 Task: Move the task Integrate website with a new live chat support system to the section To-Do in the project BeyondTech and sort the tasks in the project by Assignee in Ascending order
Action: Mouse moved to (727, 385)
Screenshot: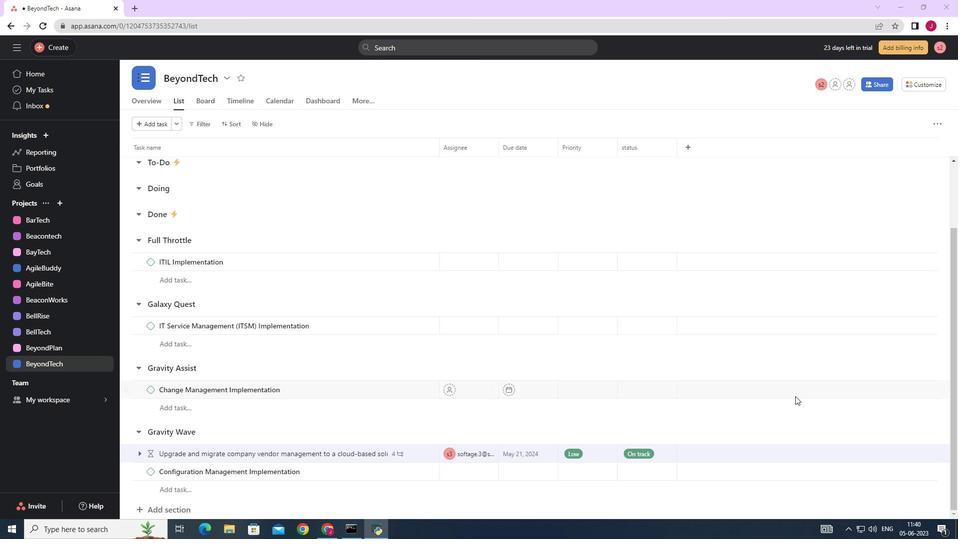 
Action: Mouse scrolled (727, 386) with delta (0, 0)
Screenshot: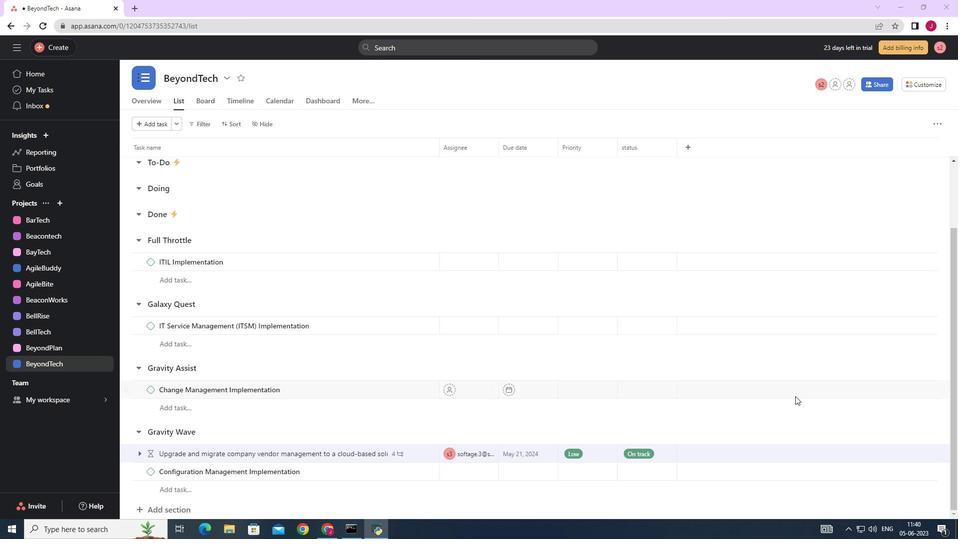 
Action: Mouse moved to (716, 382)
Screenshot: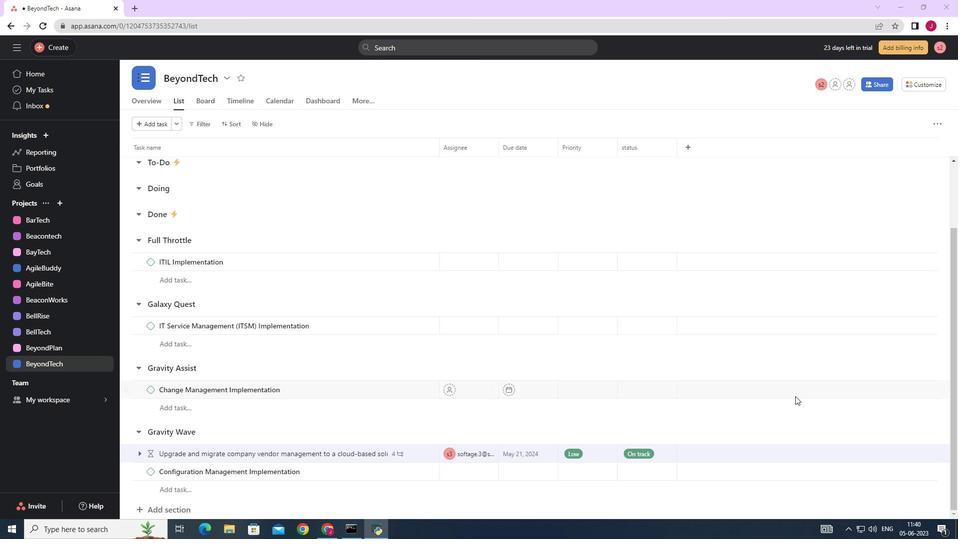 
Action: Mouse scrolled (716, 382) with delta (0, 0)
Screenshot: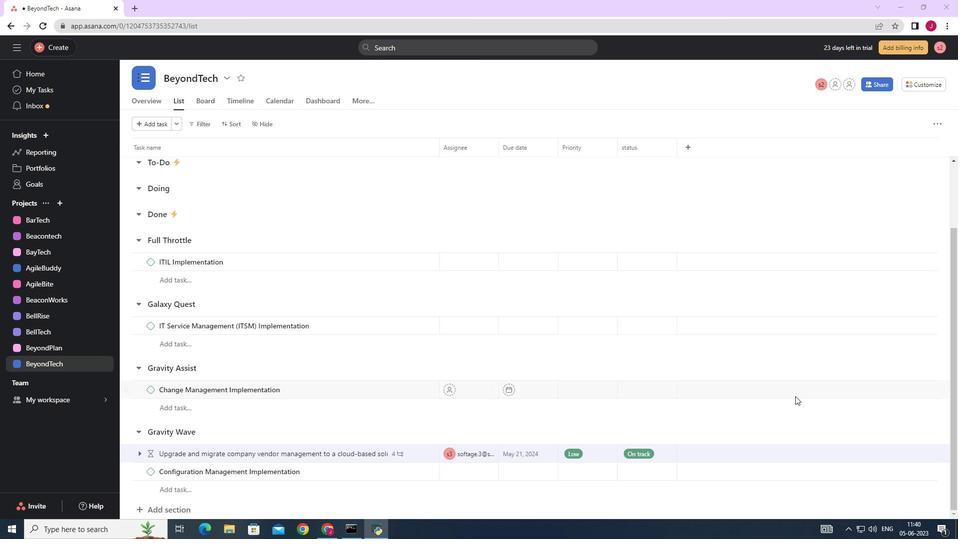 
Action: Mouse moved to (702, 378)
Screenshot: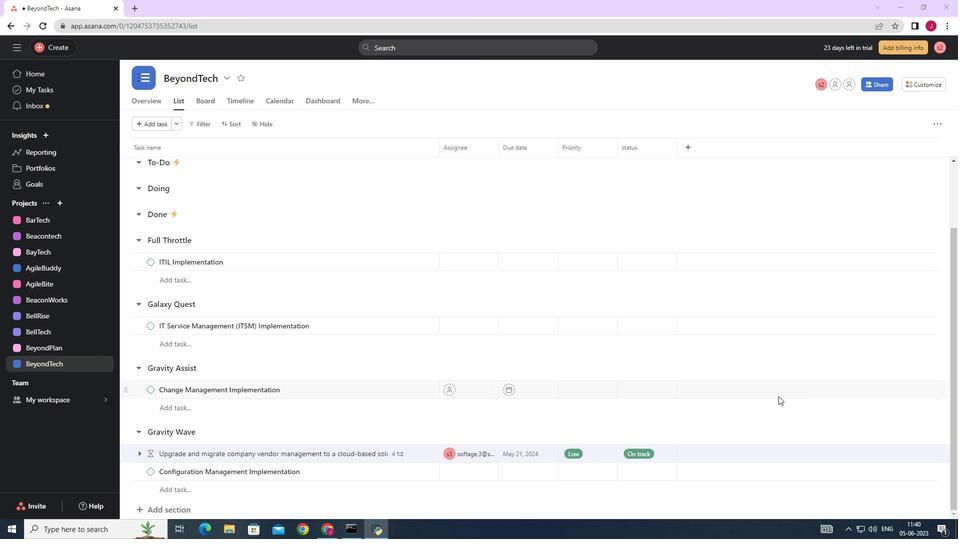 
Action: Mouse scrolled (702, 379) with delta (0, 0)
Screenshot: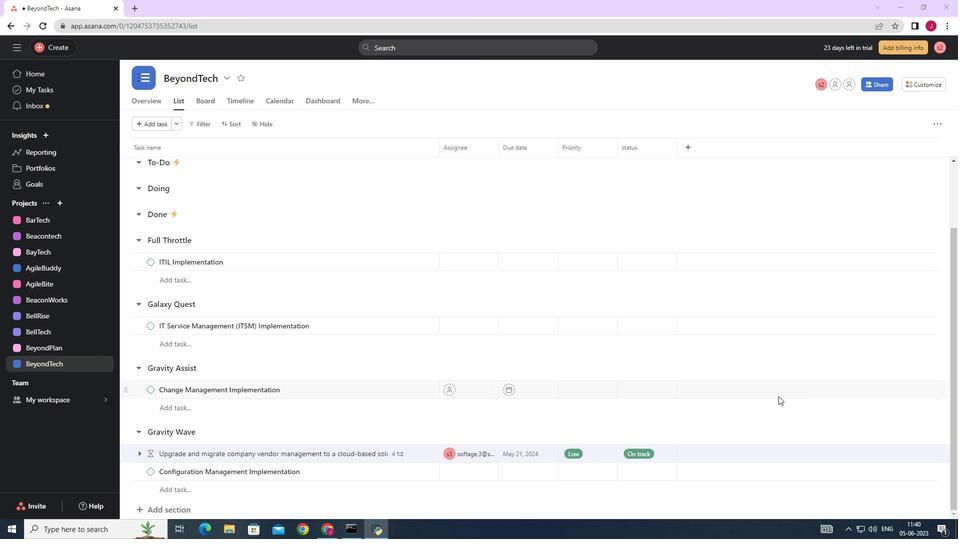 
Action: Mouse moved to (682, 365)
Screenshot: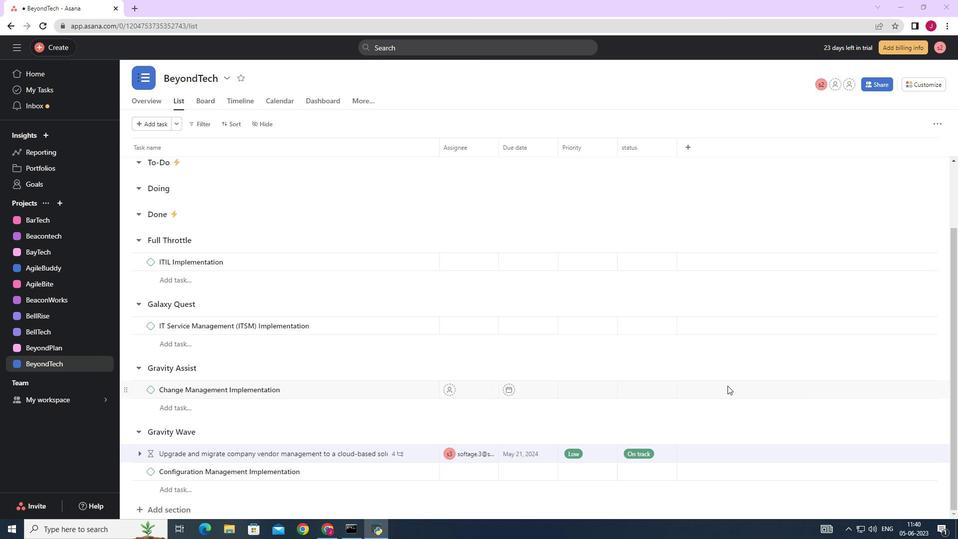 
Action: Mouse scrolled (687, 368) with delta (0, 0)
Screenshot: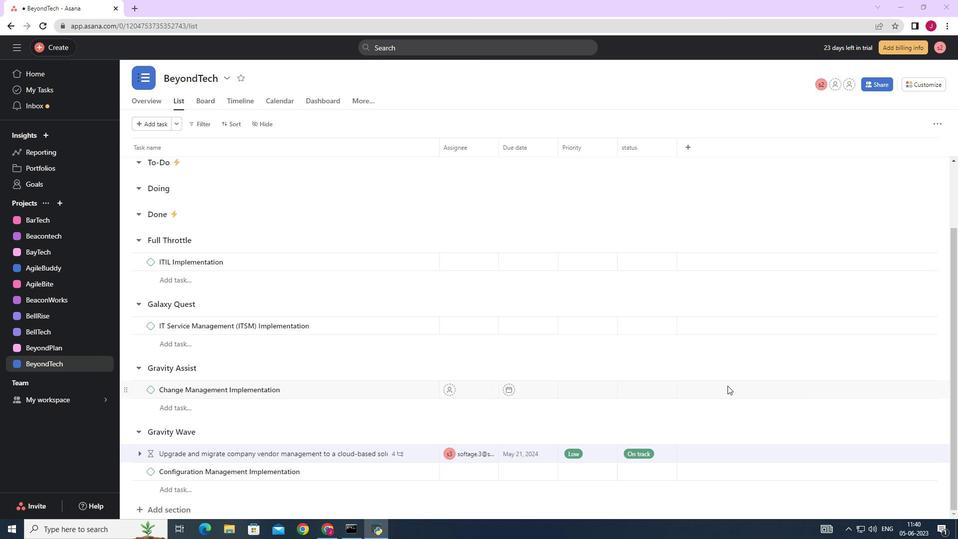 
Action: Mouse moved to (408, 199)
Screenshot: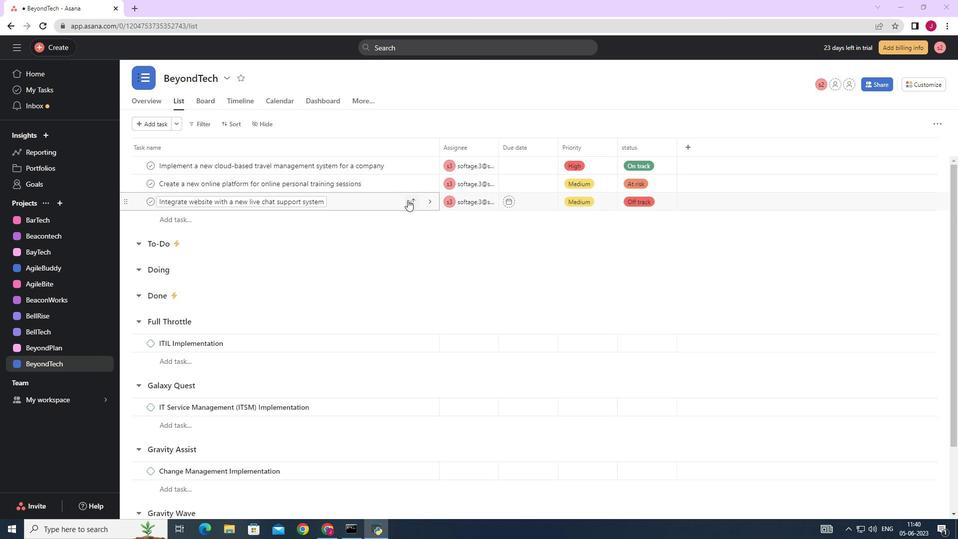 
Action: Mouse pressed left at (408, 199)
Screenshot: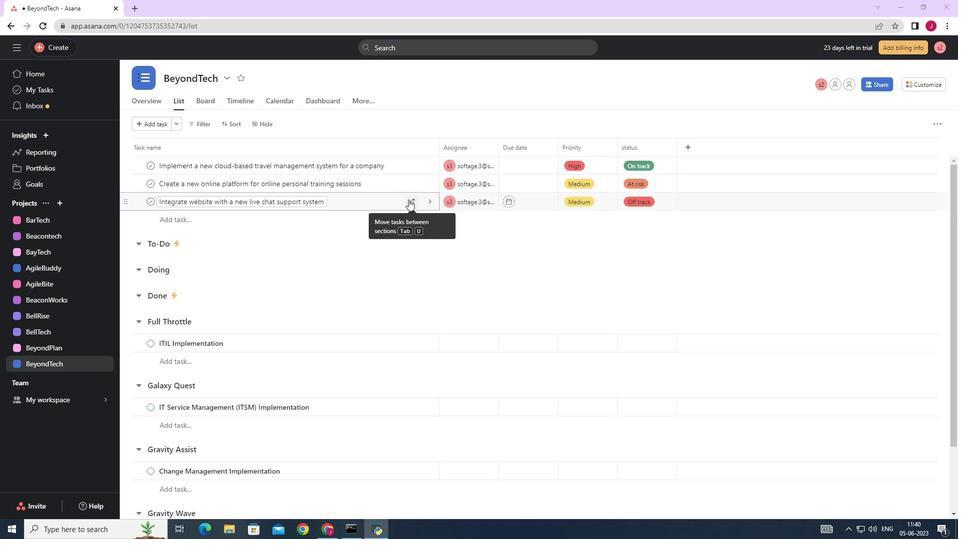 
Action: Mouse moved to (367, 254)
Screenshot: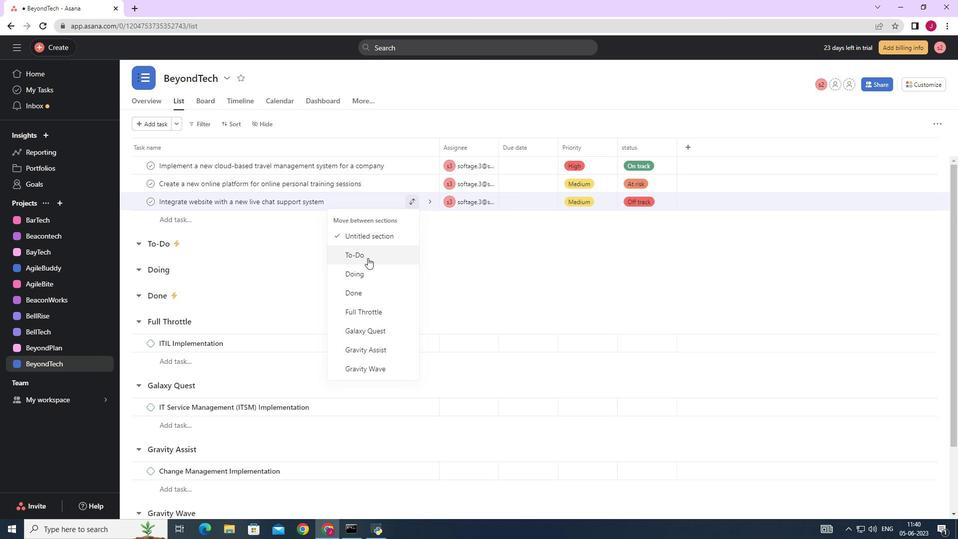 
Action: Mouse pressed left at (367, 254)
Screenshot: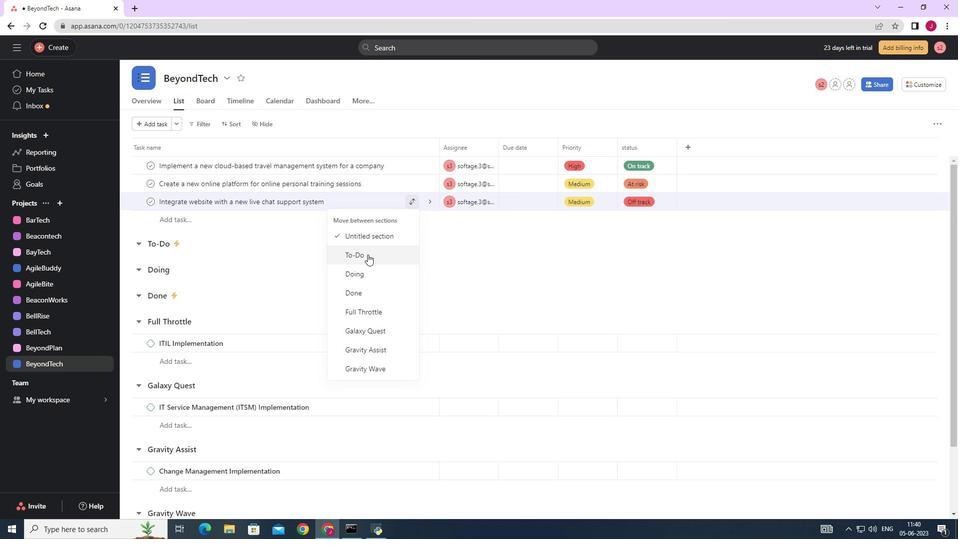 
Action: Mouse moved to (234, 122)
Screenshot: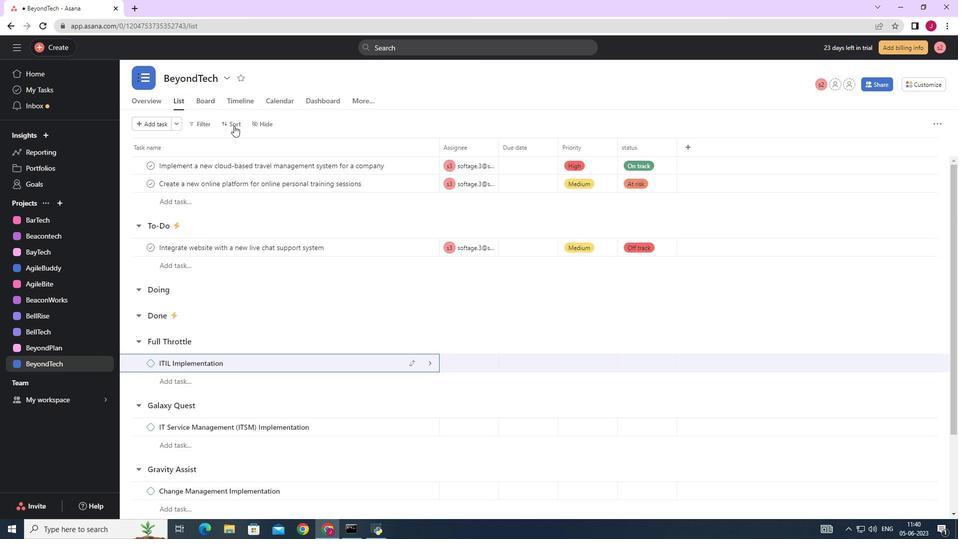 
Action: Mouse pressed left at (234, 122)
Screenshot: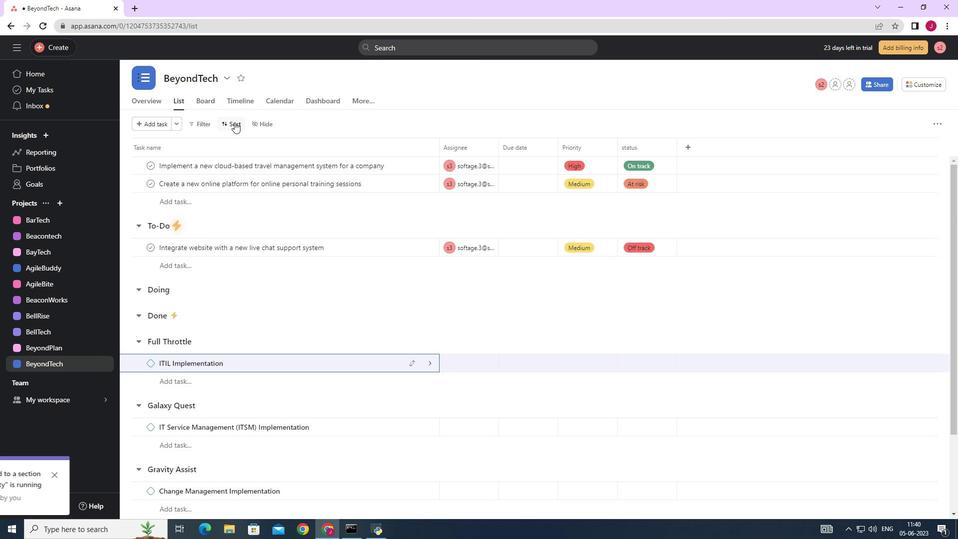 
Action: Mouse moved to (252, 207)
Screenshot: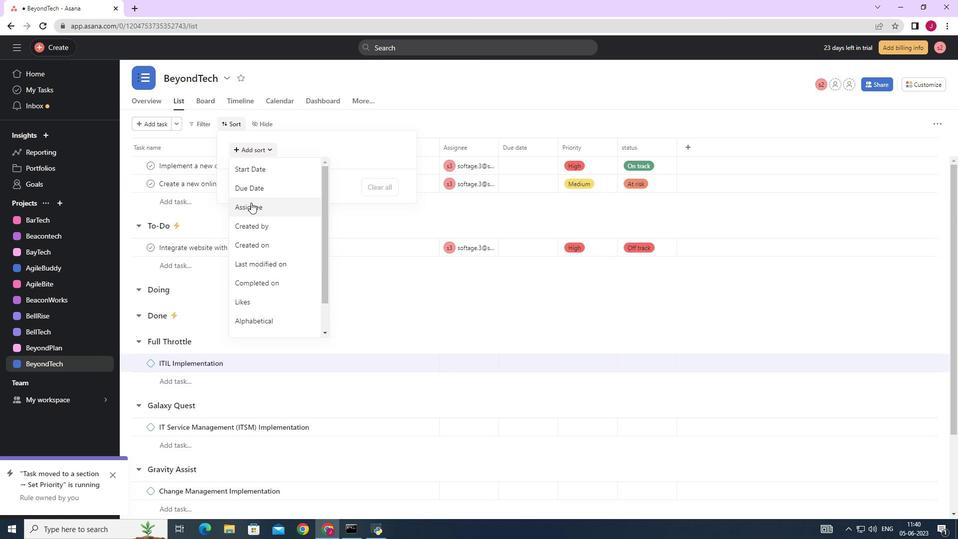 
Action: Mouse pressed left at (252, 207)
Screenshot: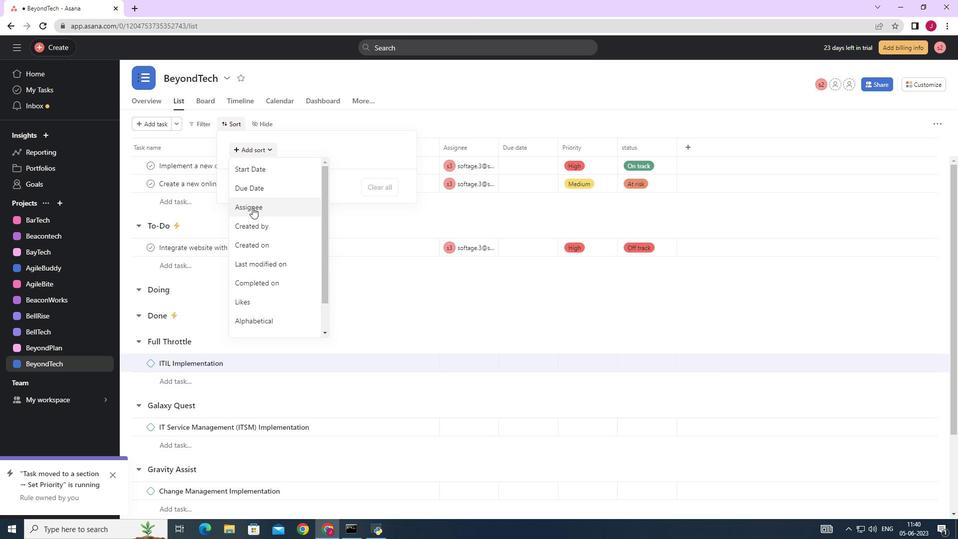 
Action: Mouse moved to (273, 166)
Screenshot: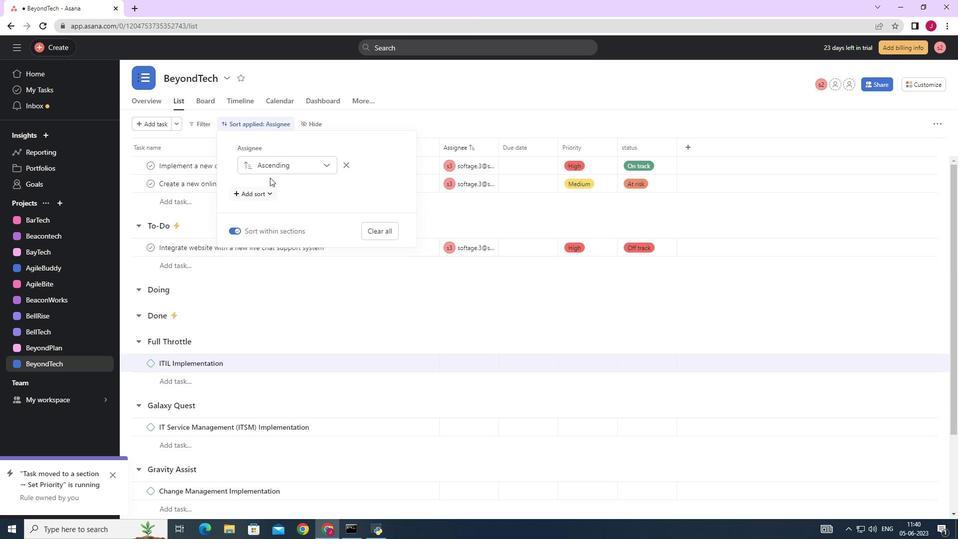 
Action: Mouse pressed left at (273, 166)
Screenshot: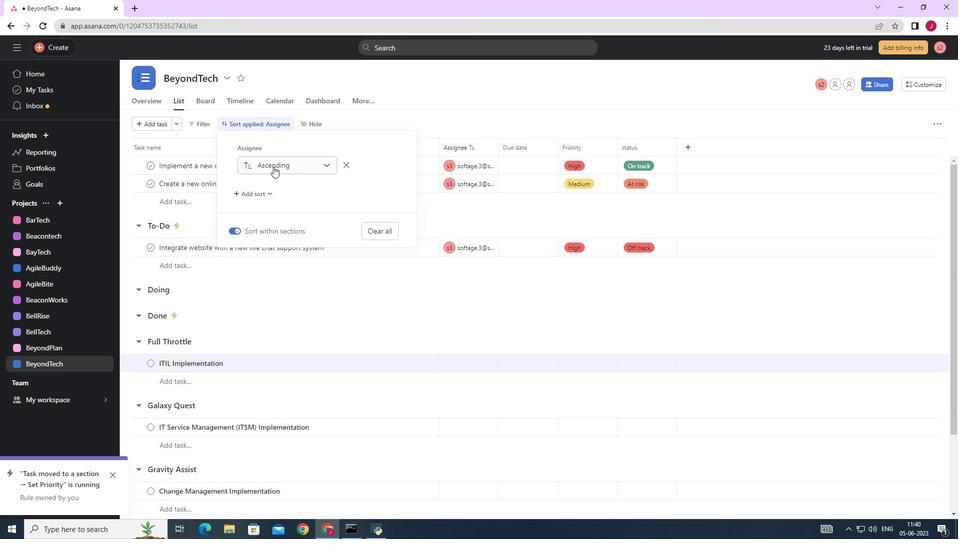 
Action: Mouse moved to (284, 186)
Screenshot: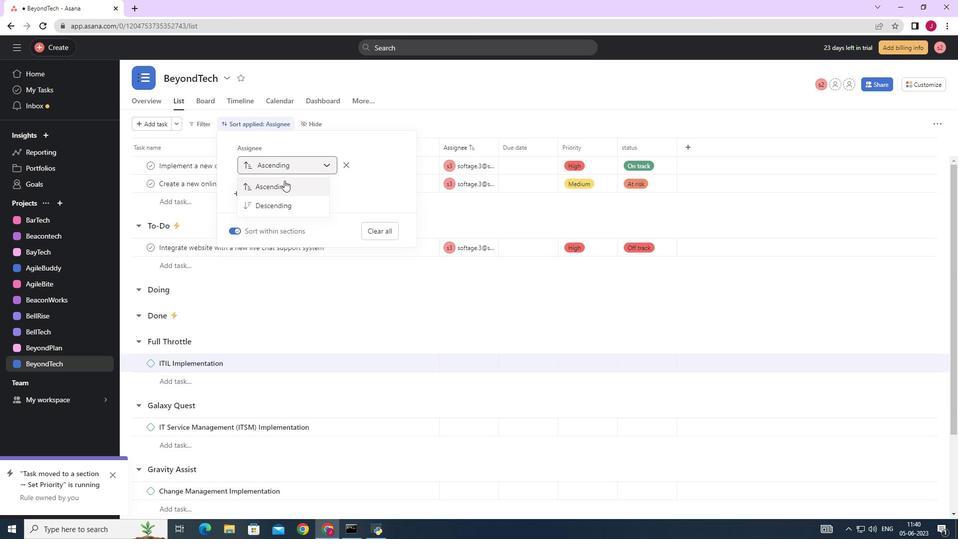 
Action: Mouse pressed left at (284, 186)
Screenshot: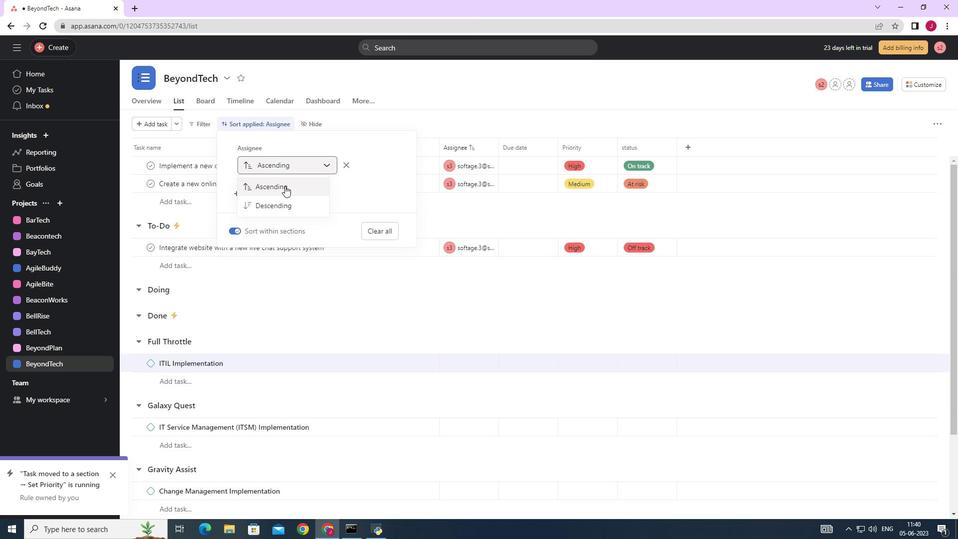 
Action: Mouse moved to (688, 323)
Screenshot: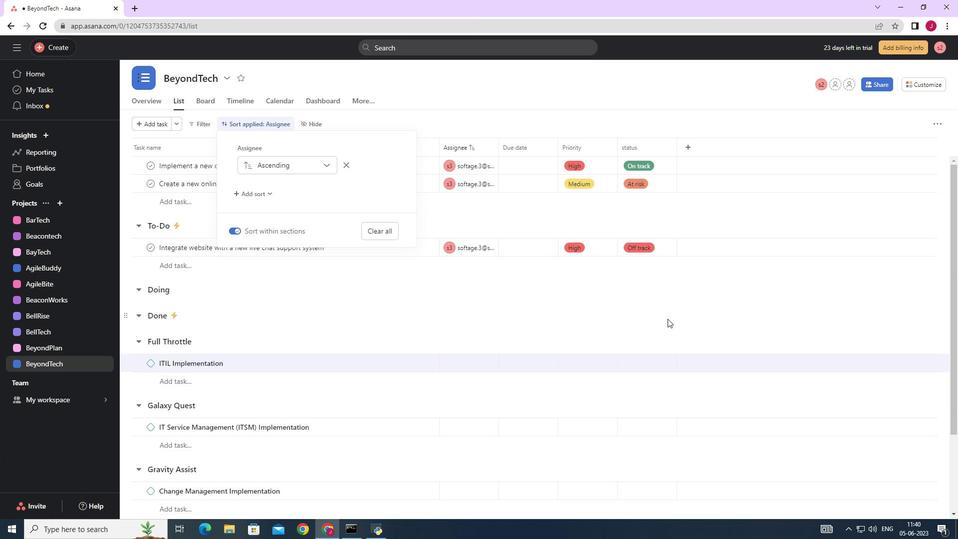
Action: Mouse pressed left at (688, 323)
Screenshot: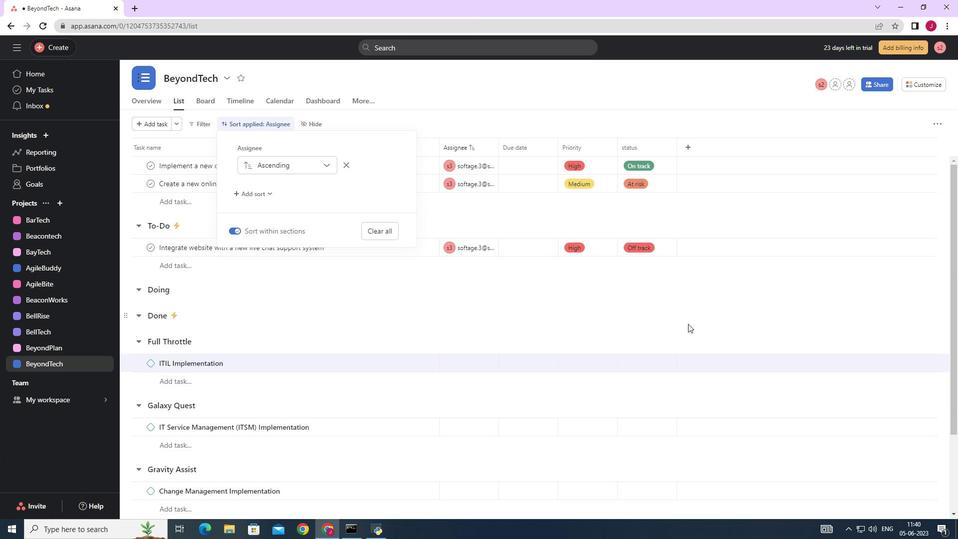 
Action: Mouse moved to (684, 318)
Screenshot: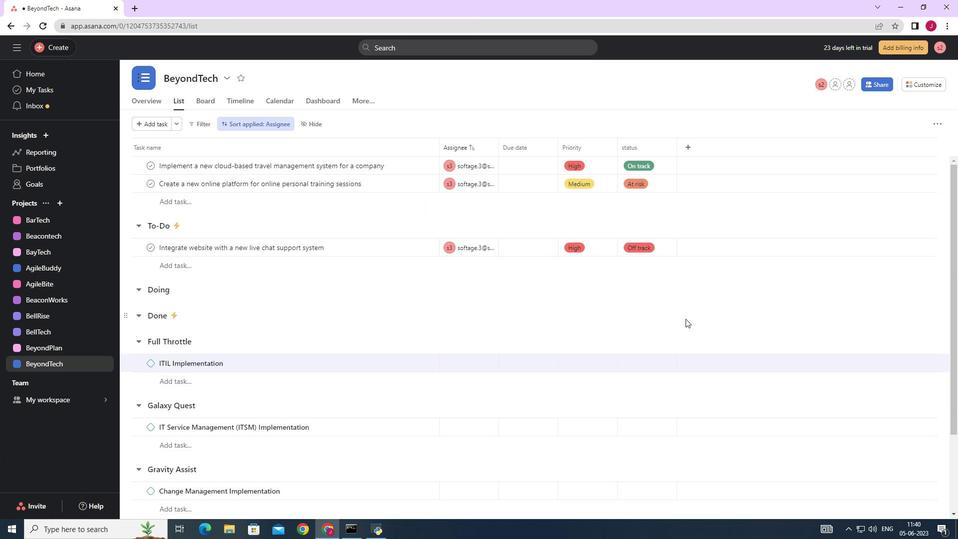 
